Task: Create Card Card0000000116 in Board Board0000000029 in Workspace WS0000000010 in Trello. Create Card Card0000000117 in Board Board0000000030 in Workspace WS0000000010 in Trello. Create Card Card0000000118 in Board Board0000000030 in Workspace WS0000000010 in Trello. Create Card Card0000000119 in Board Board0000000030 in Workspace WS0000000010 in Trello. Create Card Card0000000120 in Board Board0000000030 in Workspace WS0000000010 in Trello
Action: Key pressed <Key.shift>CARD0000000116
Screenshot: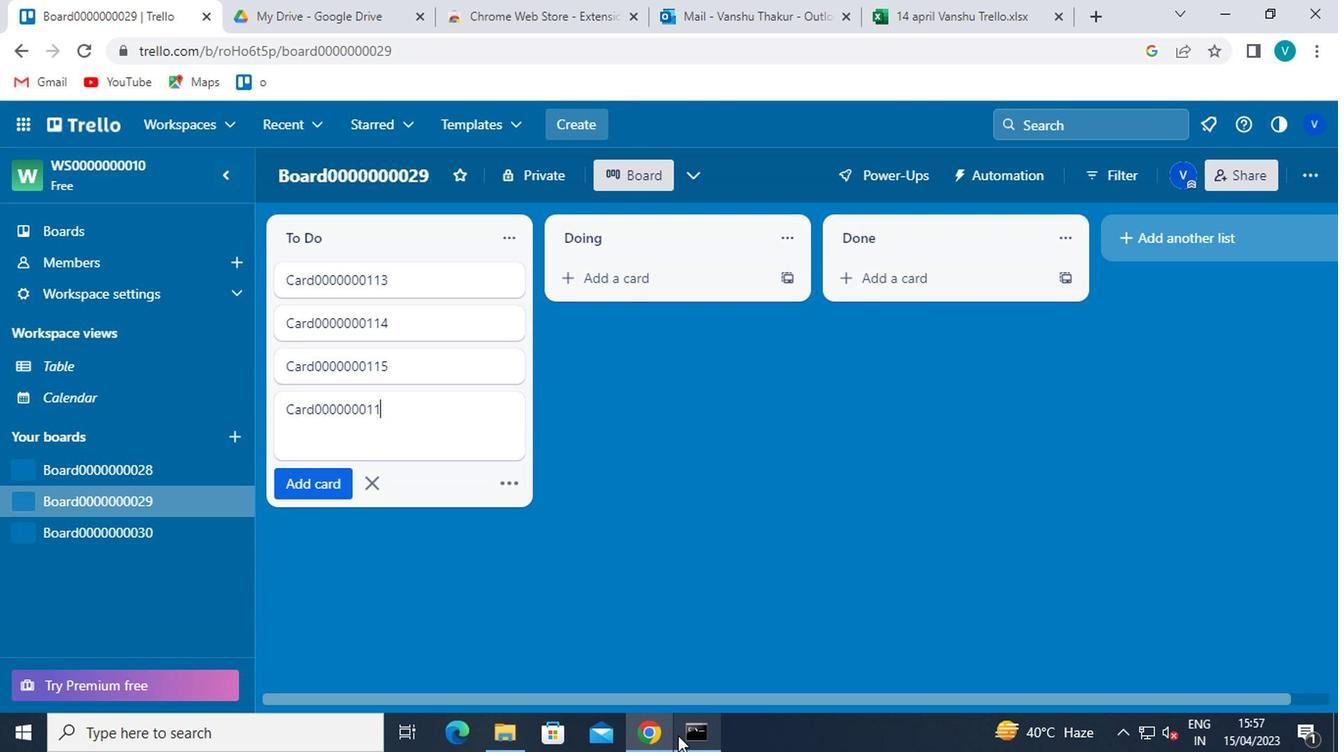 
Action: Mouse moved to (119, 538)
Screenshot: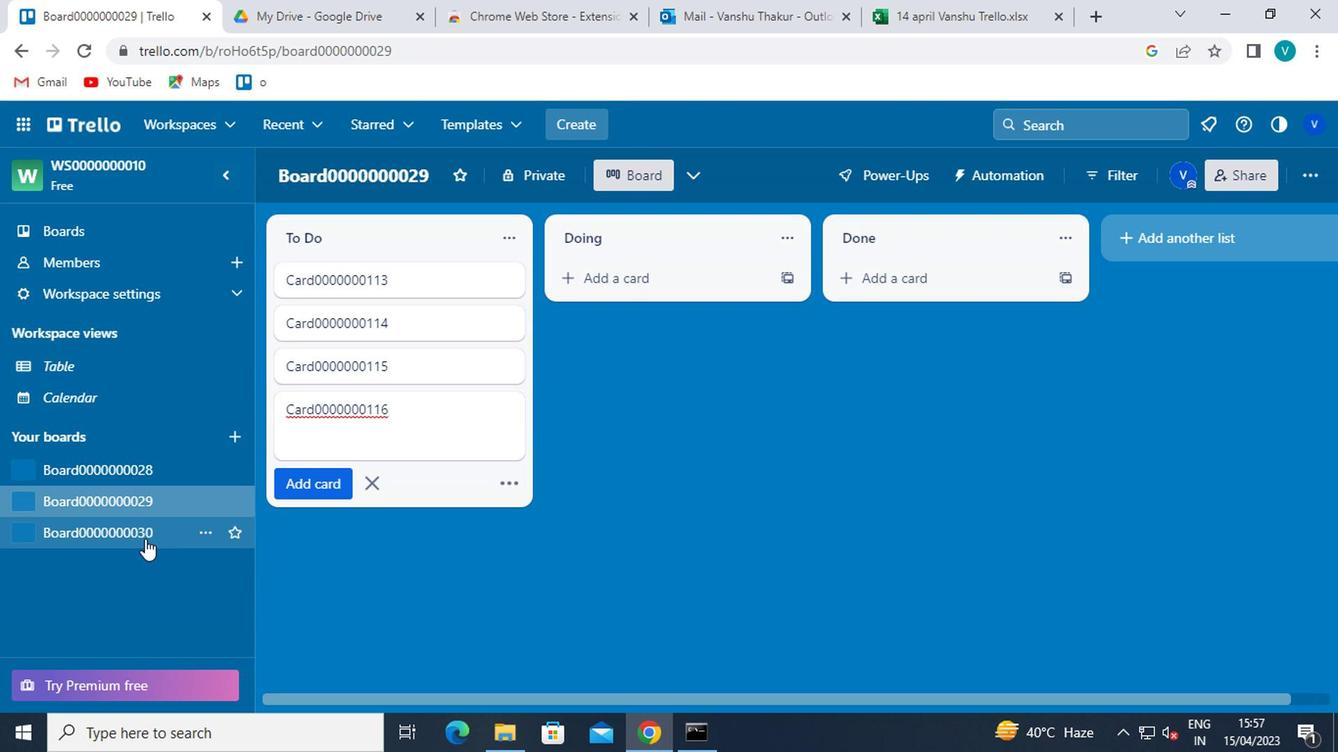 
Action: Mouse pressed left at (119, 538)
Screenshot: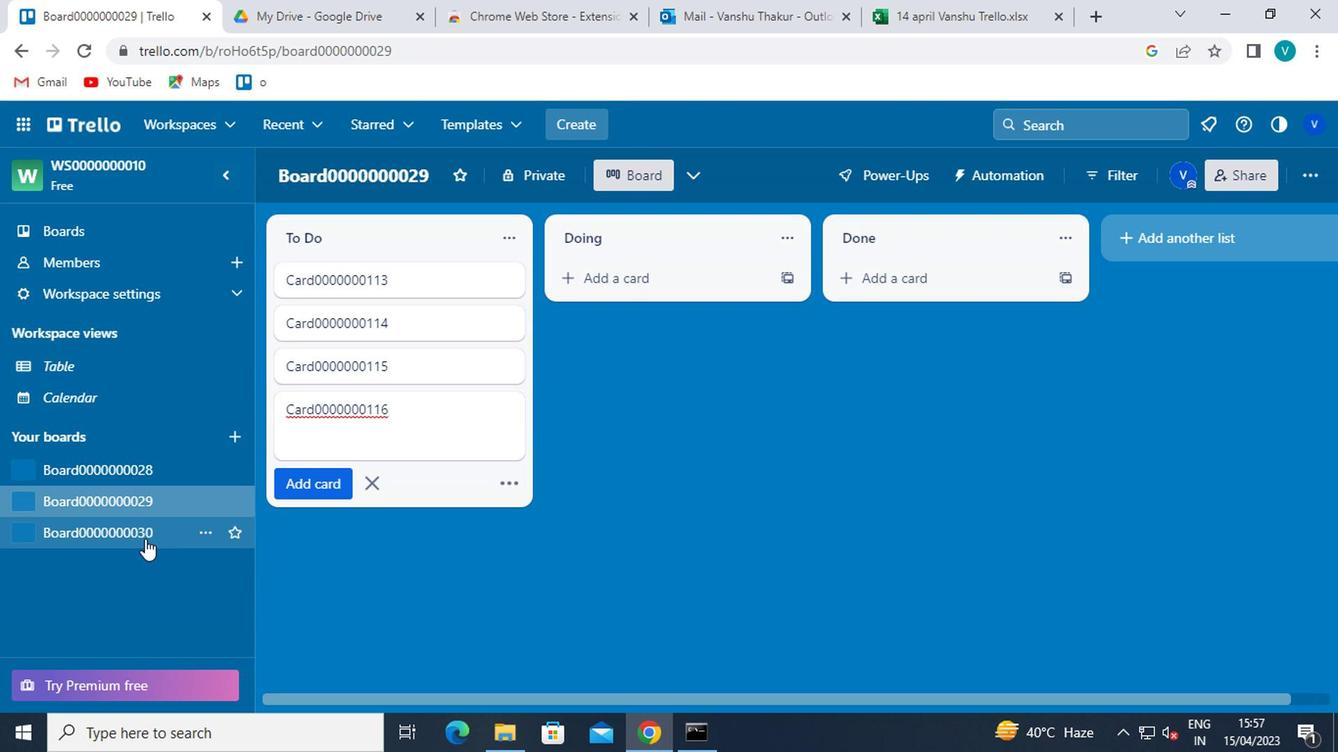 
Action: Mouse moved to (389, 313)
Screenshot: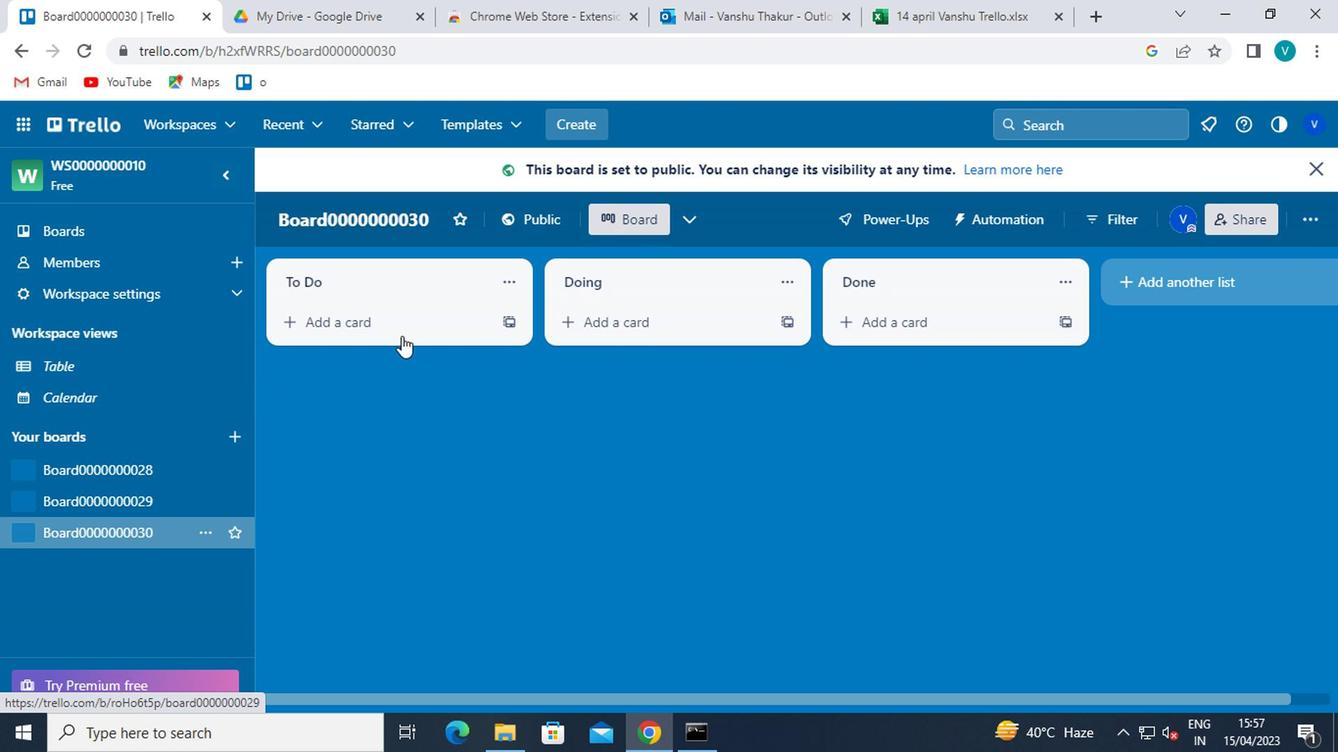 
Action: Mouse pressed left at (389, 313)
Screenshot: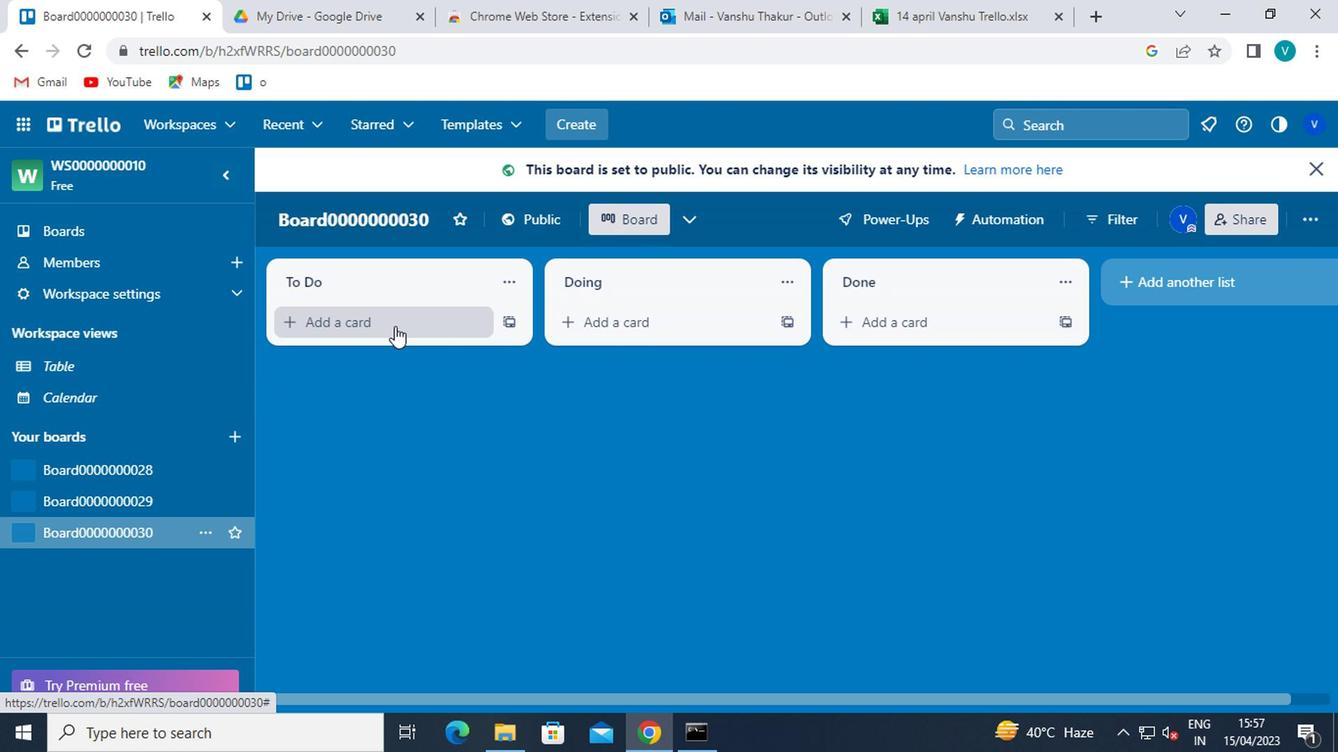 
Action: Key pressed <Key.shift>CARD0000000117<Key.enter><Key.shift>CARD0000000118<Key.enter><Key.shift>CARD0000000119<Key.enter><Key.shift>CARD0000000120
Screenshot: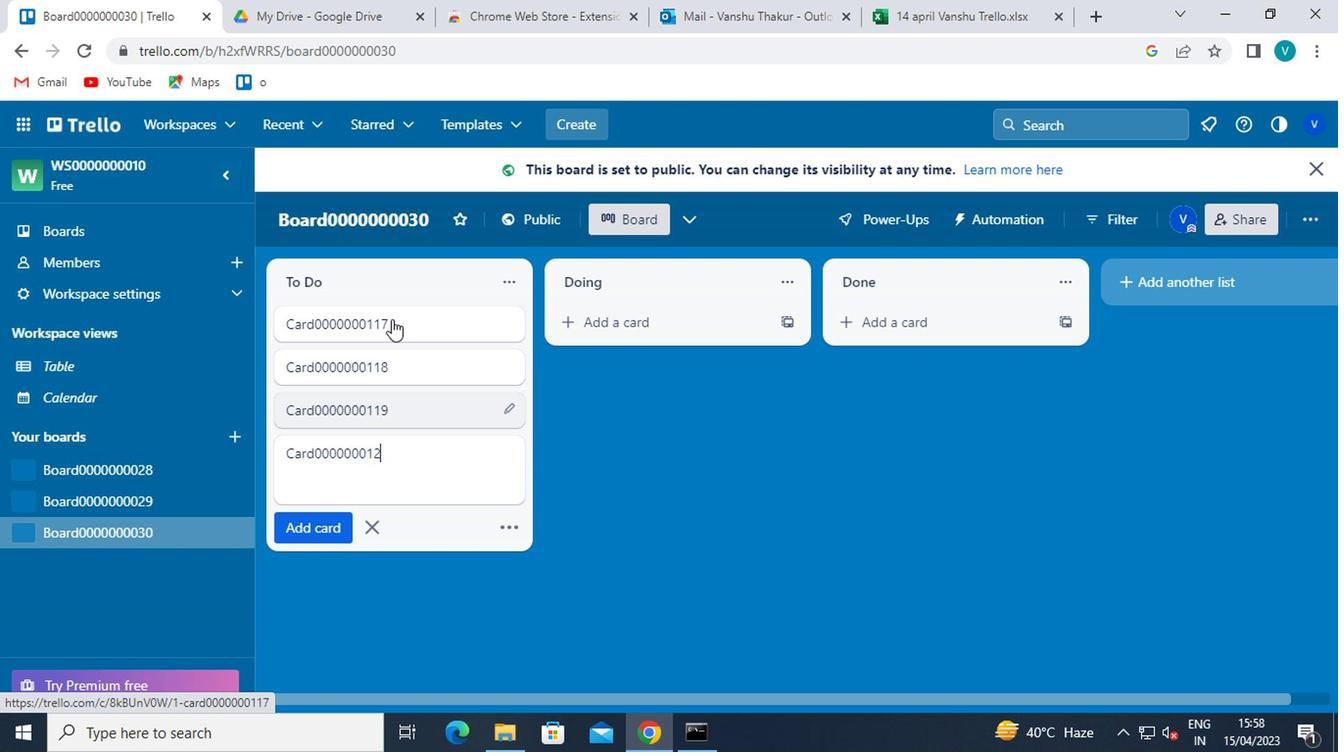 
